 Task: Book a 2-hour jewelry-making and beading workshop to create custom jewelry pieces.
Action: Mouse pressed left at (511, 166)
Screenshot: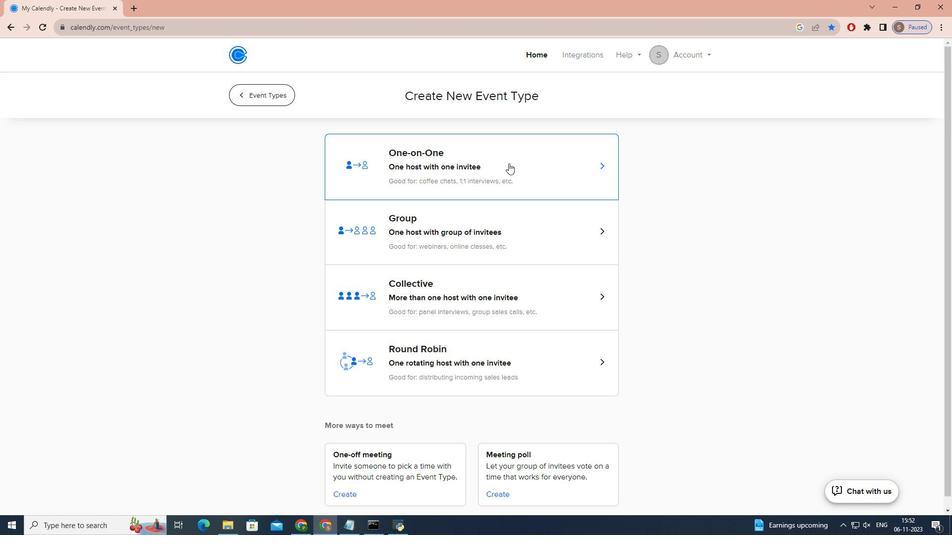 
Action: Key pressed c<Key.caps_lock>USTOM<Key.space><Key.caps_lock>j<Key.caps_lock>EWELRY<Key.space><Key.backspace>-<Key.caps_lock>m<Key.caps_lock>AKING<Key.space>AND<Key.space><Key.caps_lock>b<Key.caps_lock>EADING<Key.space><Key.caps_lock>w<Key.caps_lock>ORKSHOP
Screenshot: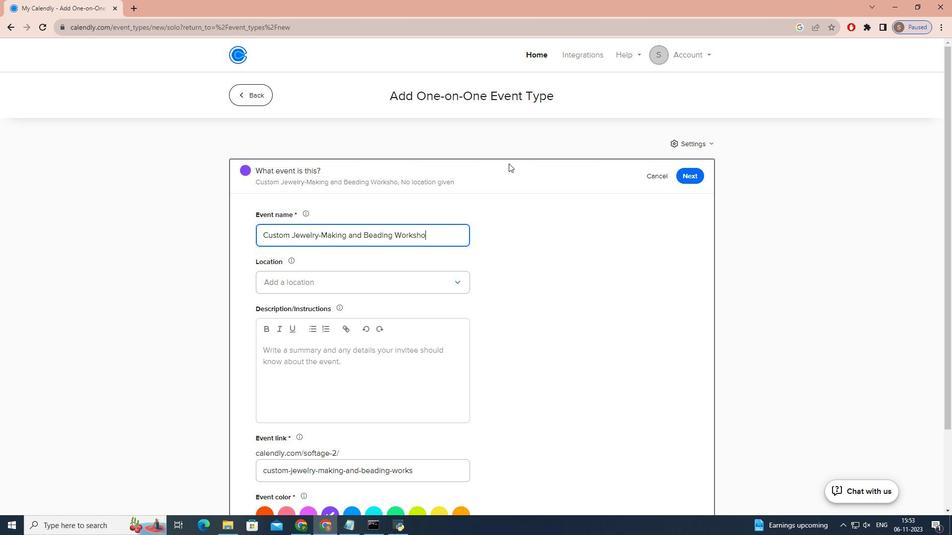 
Action: Mouse moved to (460, 272)
Screenshot: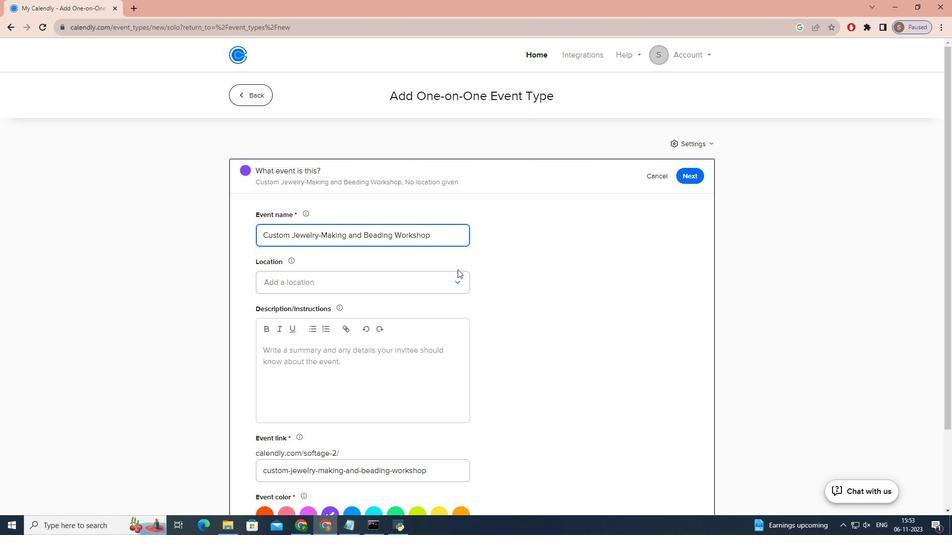 
Action: Mouse pressed left at (460, 272)
Screenshot: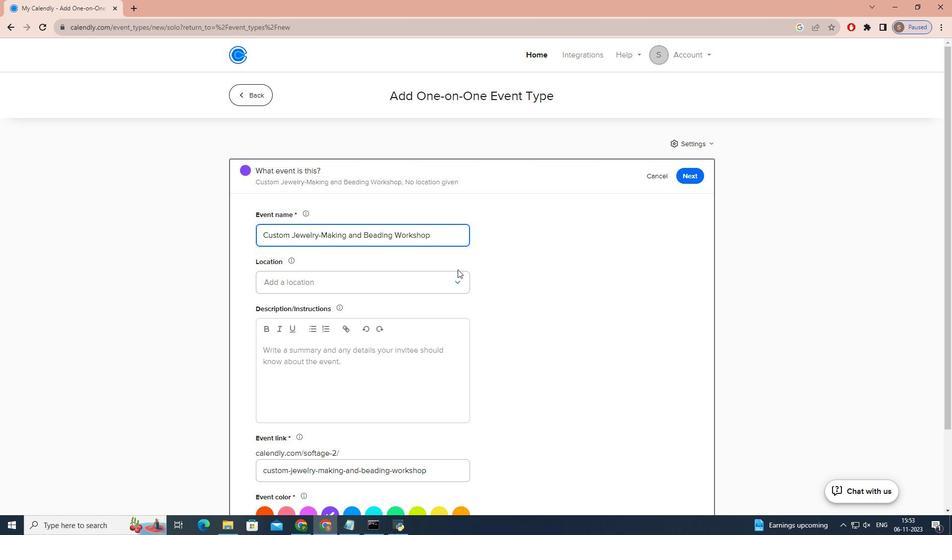 
Action: Mouse moved to (459, 272)
Screenshot: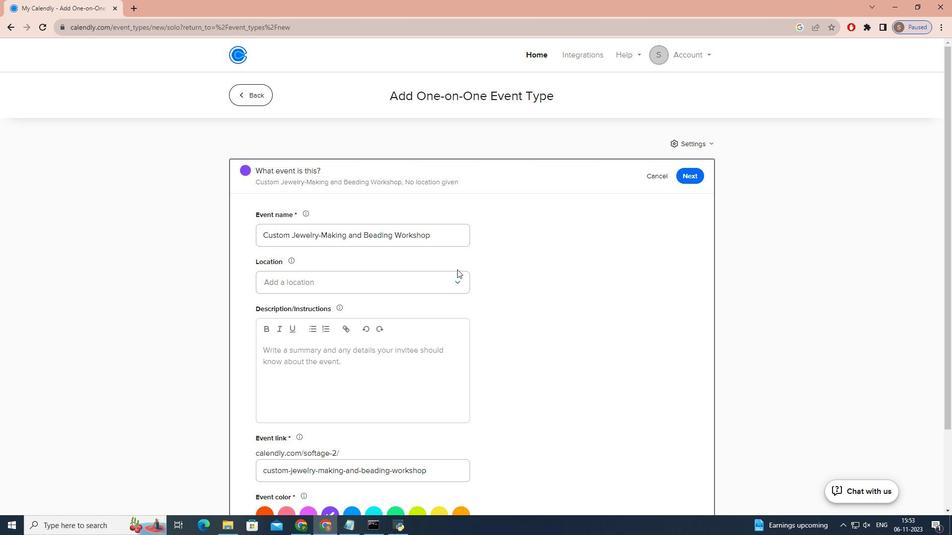 
Action: Mouse pressed left at (459, 272)
Screenshot: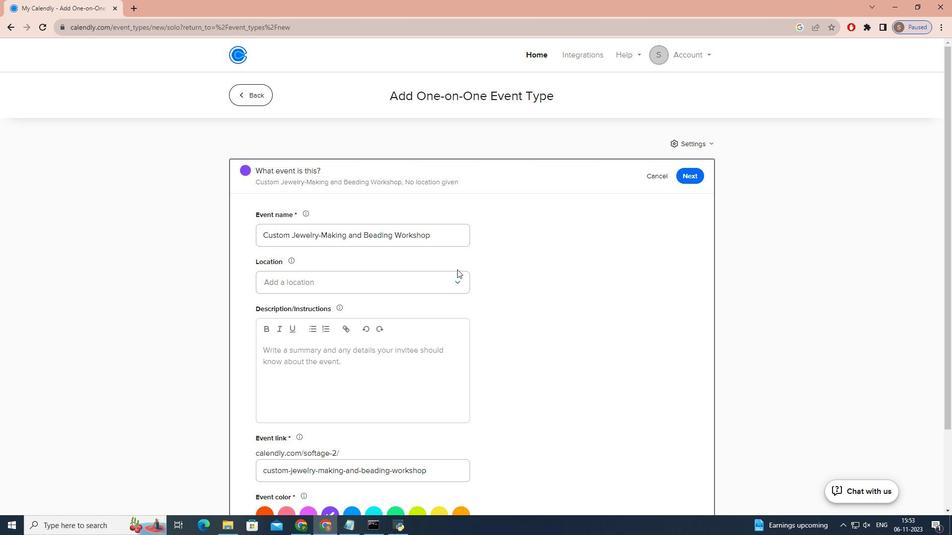 
Action: Mouse moved to (457, 280)
Screenshot: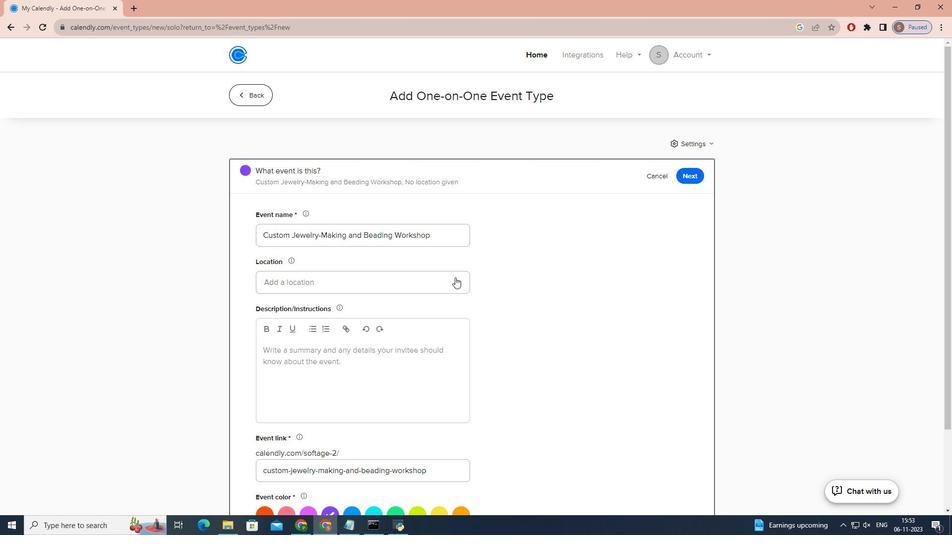 
Action: Mouse pressed left at (457, 280)
Screenshot: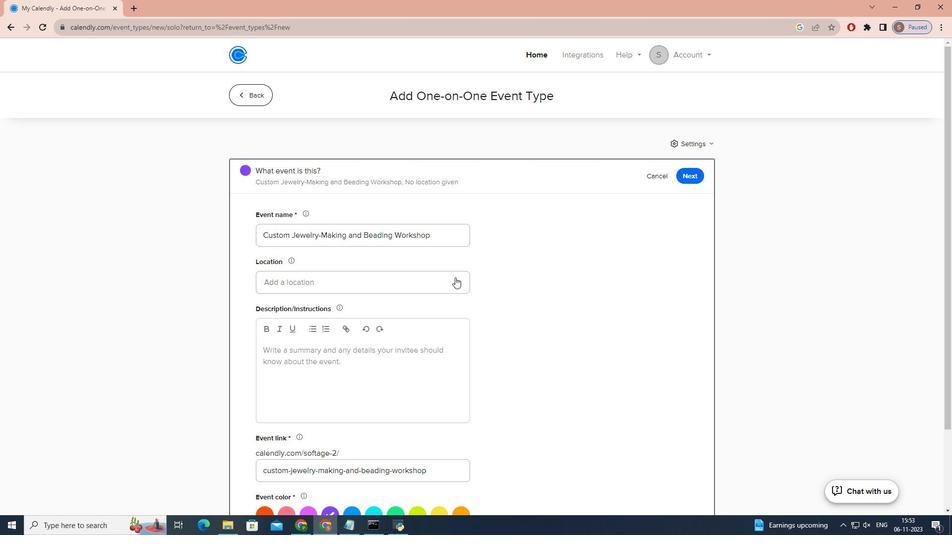 
Action: Mouse moved to (439, 311)
Screenshot: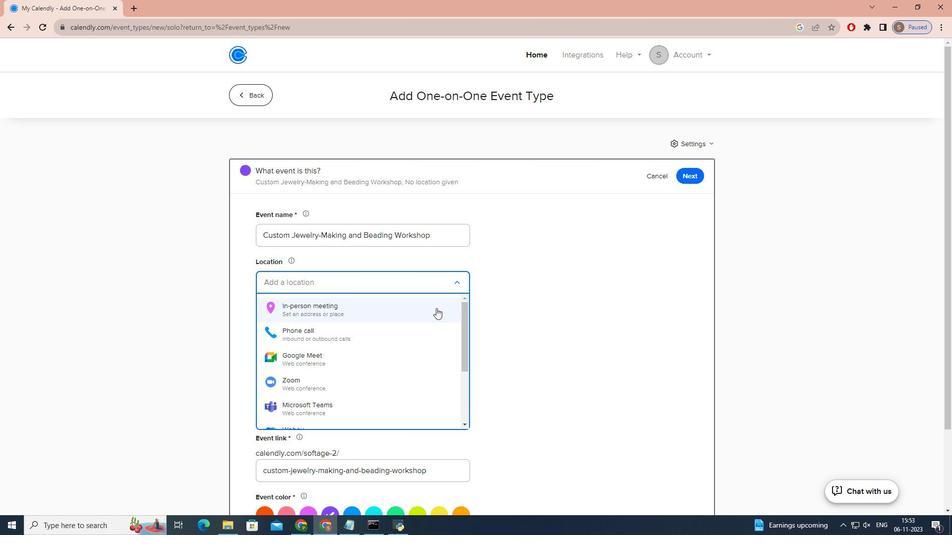 
Action: Mouse pressed left at (439, 311)
Screenshot: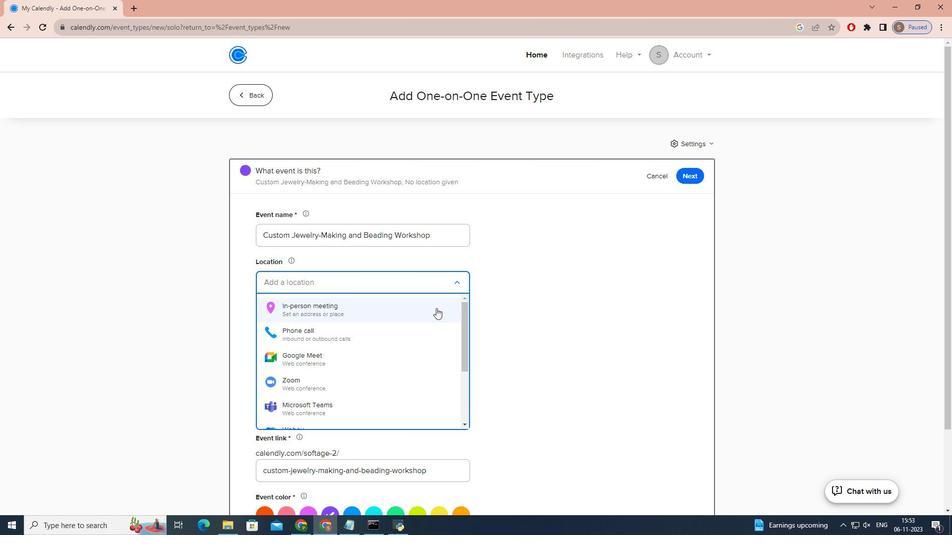 
Action: Mouse moved to (450, 170)
Screenshot: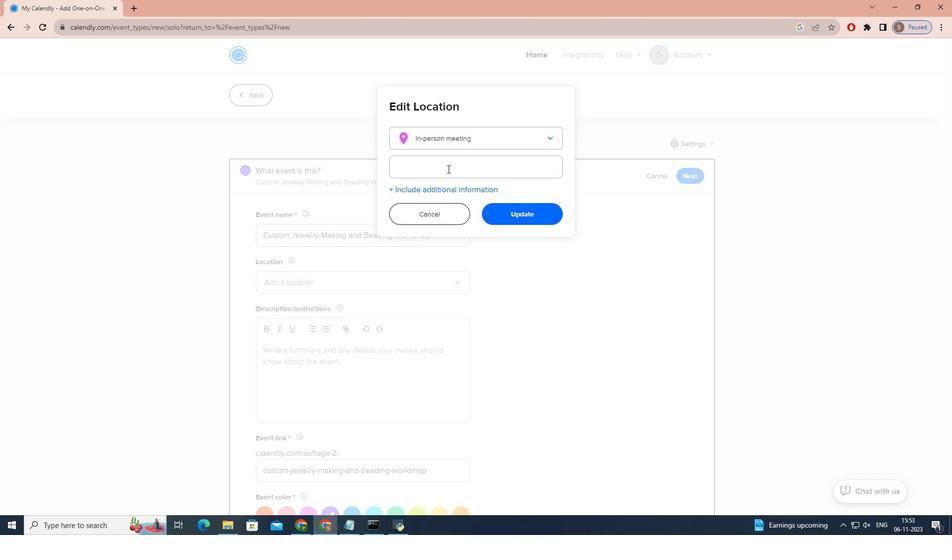 
Action: Mouse pressed left at (450, 170)
Screenshot: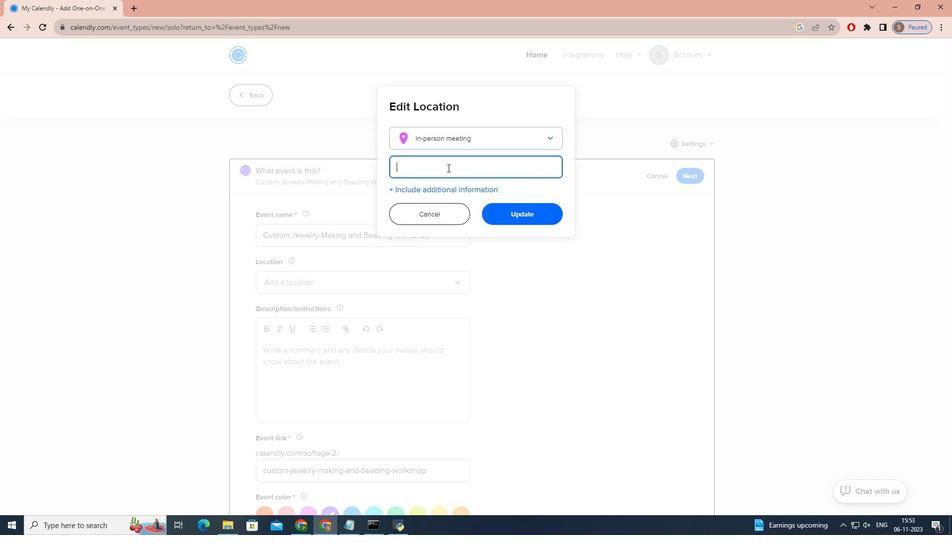 
Action: Key pressed <Key.caps_lock>s<Key.caps_lock>HELBY<Key.space><Key.caps_lock>c<Key.caps_lock>OUNTY<Key.space><Key.caps_lock>a<Key.caps_lock>RTS<Key.space><Key.caps_lock>c<Key.caps_lock>OUNCIL<Key.space><Key.backspace>,<Key.space>105<Key.space><Key.caps_lock>w<Key.caps_lock>EST<Key.space><Key.caps_lock>c<Key.caps_lock>OLLEGE<Key.space><Key.caps_lock>s<Key.caps_lock>T.,<Key.space><Key.caps_lock>c<Key.caps_lock>OLUMBIANA,<Key.space><Key.caps_lock>al<Key.space>35051
Screenshot: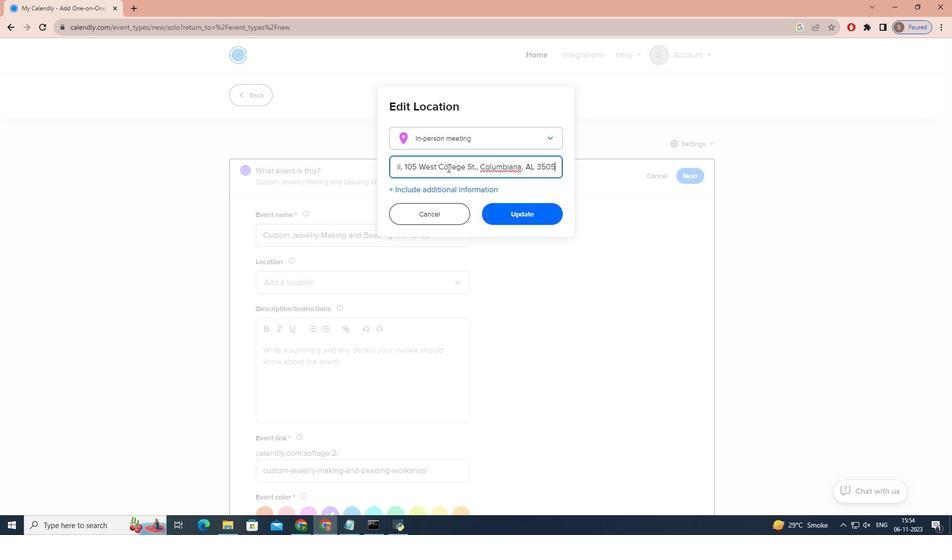 
Action: Mouse moved to (514, 206)
Screenshot: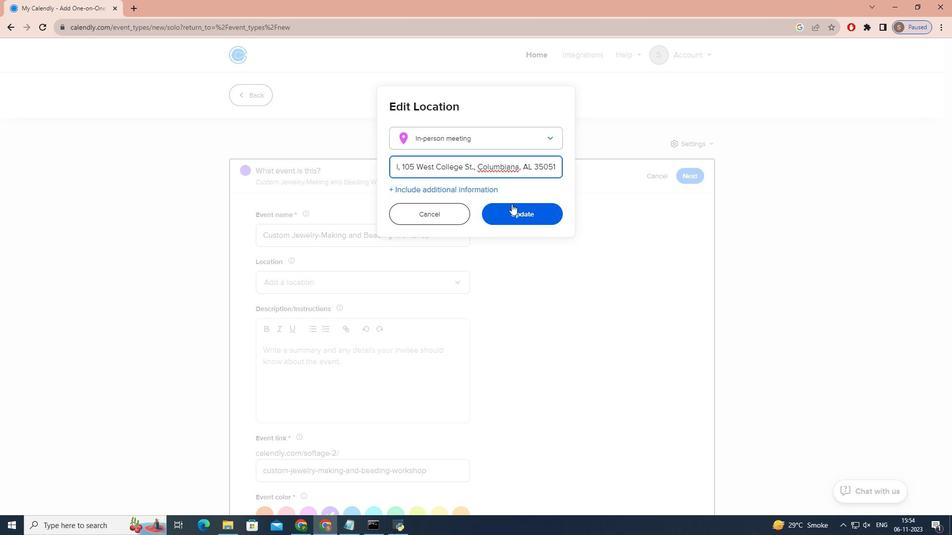 
Action: Mouse pressed left at (514, 206)
Screenshot: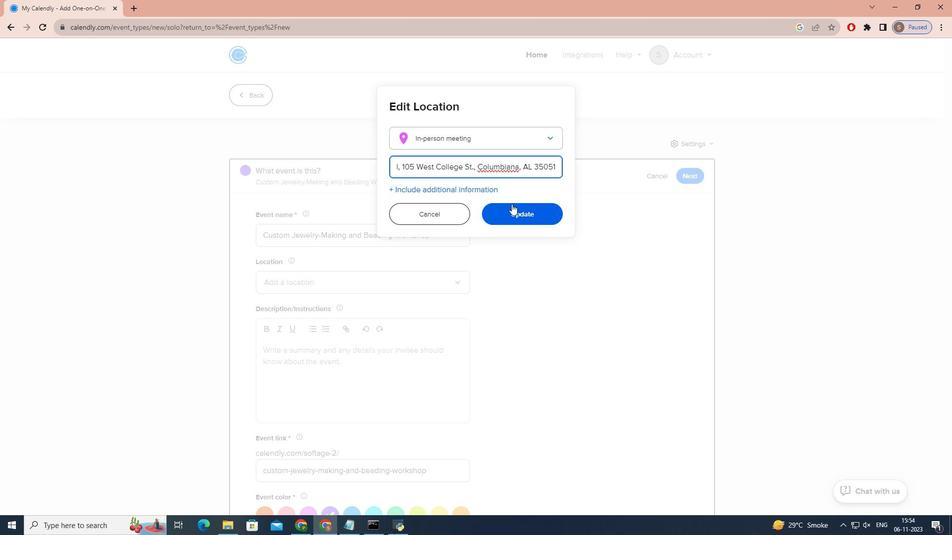 
Action: Mouse moved to (404, 365)
Screenshot: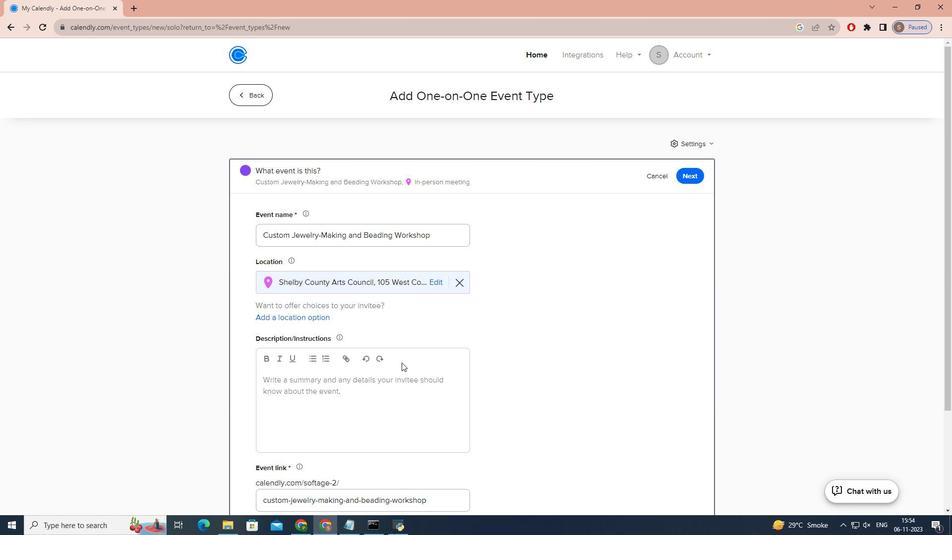 
Action: Mouse pressed left at (404, 365)
Screenshot: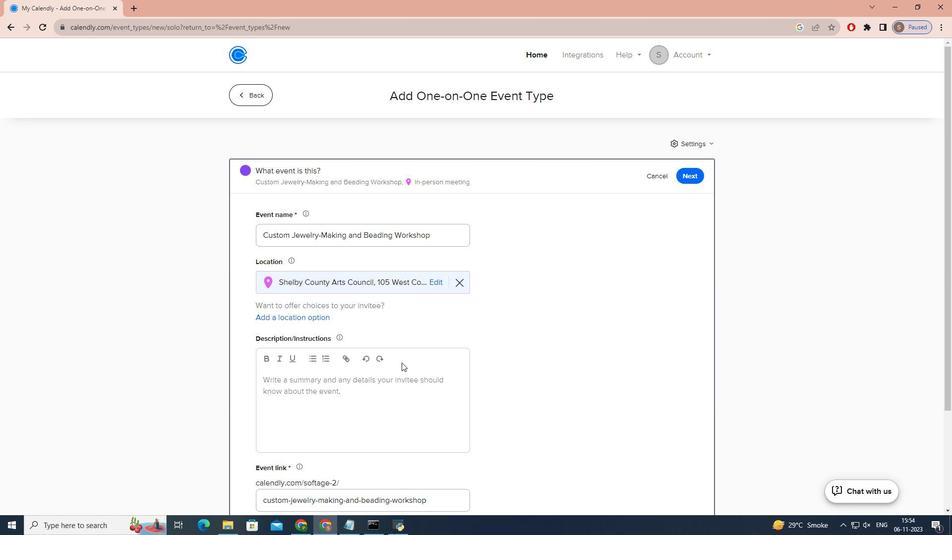 
Action: Mouse moved to (395, 380)
Screenshot: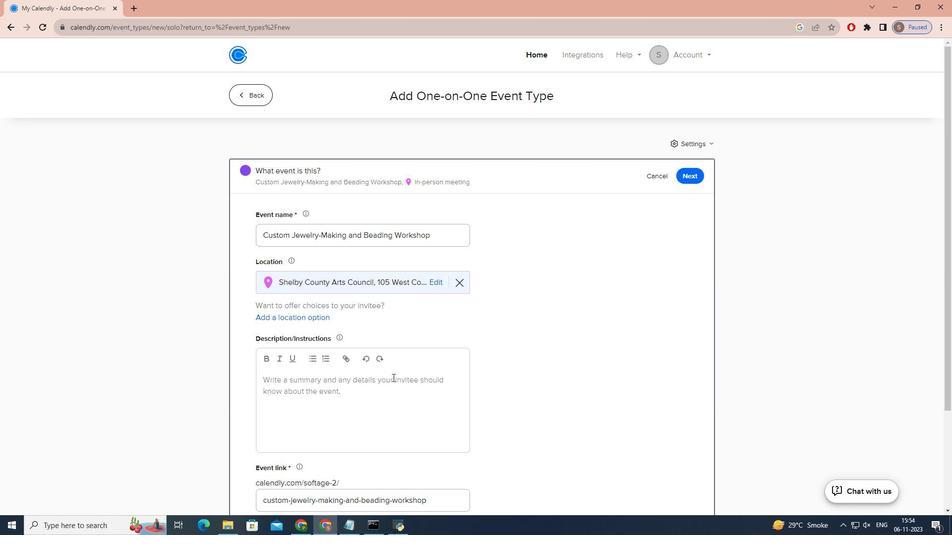 
Action: Mouse pressed left at (395, 380)
Screenshot: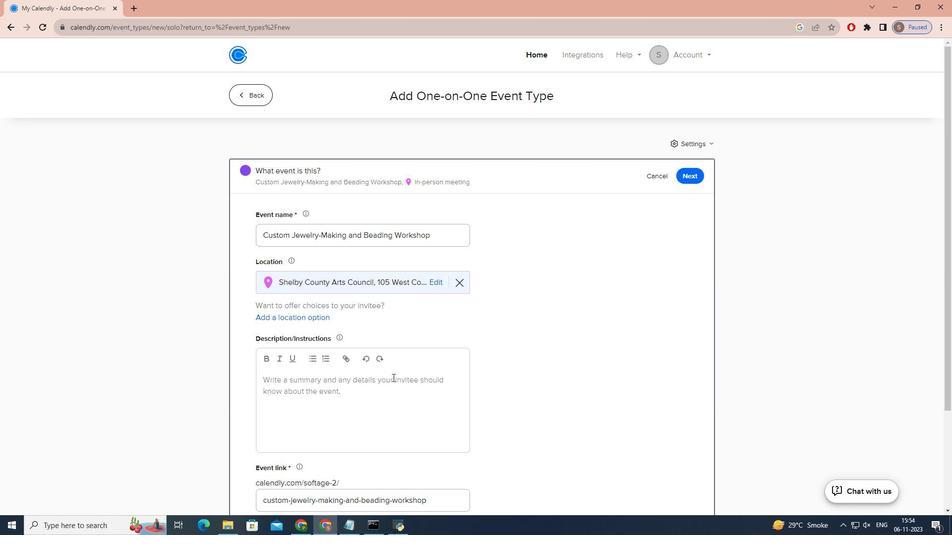 
Action: Key pressed j<Key.caps_lock>OIN<Key.space>OUR<Key.space>EXCITING<Key.space>JEWELRY-MAKING<Key.space>AND<Key.space>BEADING<Key.space>WORKSHOP<Key.space>TO<Key.space>UNLEASH<Key.space>YOUR<Key.space>CREATIVITY<Key.space>AND<Key.space>DESIGN<Key.space>YOUR<Key.space>OWN<Key.space>CUSTOM<Key.space>JEWELRY<Key.space>PIECES<Key.shift>!<Key.space><Key.caps_lock>w<Key.caps_lock>HETHER<Key.space>YOU'RE<Key.space>A<Key.space>BEGINNER<Key.space>OR<Key.space>A<Key.space>SEASONED<Key.space>JEWELRY<Key.space>ENTHUSIAST,<Key.space>THIS<Key.space>HANDS-ON<Key.space>EXPERIENCE<Key.space>IS<Key.space>PERFECT<Key.space>FOR<Key.space>ALL<Key.space>SKILL<Key.space>LEVELS.<Key.space><Key.caps_lock>o<Key.caps_lock>UR<Key.space>EXPERT<Key.space>INSTRUCTORS<Key.space>WILL<Key.space>GUIDE<Key.space>YOU<Key.space>THROUGH<Key.space>THE<Key.space>PROCESS,<Key.space>PROVIDING<Key.space>ALL<Key.space>THE<Key.space>NECESSARY<Key.space>MATERIALS<Key.space>AND<Key.space>TOOLD.<Key.space>Y<Key.backspace><Key.backspace><Key.backspace><Key.backspace>S.<Key.space><Key.caps_lock>y<Key.caps_lock>OU'LL<Key.space>LEAVE<Key.space>WITH<Key.space>BEAUTIFUL,<Key.space>ONE-OF-A-KIND<Key.space>JEWELRY<Key.space>TO<Key.space>WEAR<Key.space>OR<Key.space>GIFT.<Key.space>
Screenshot: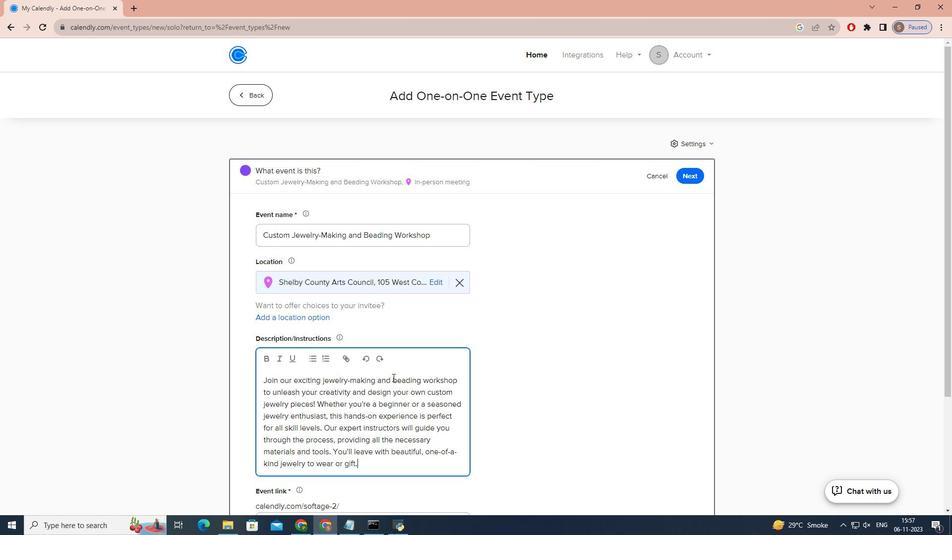 
Action: Mouse scrolled (395, 380) with delta (0, 0)
Screenshot: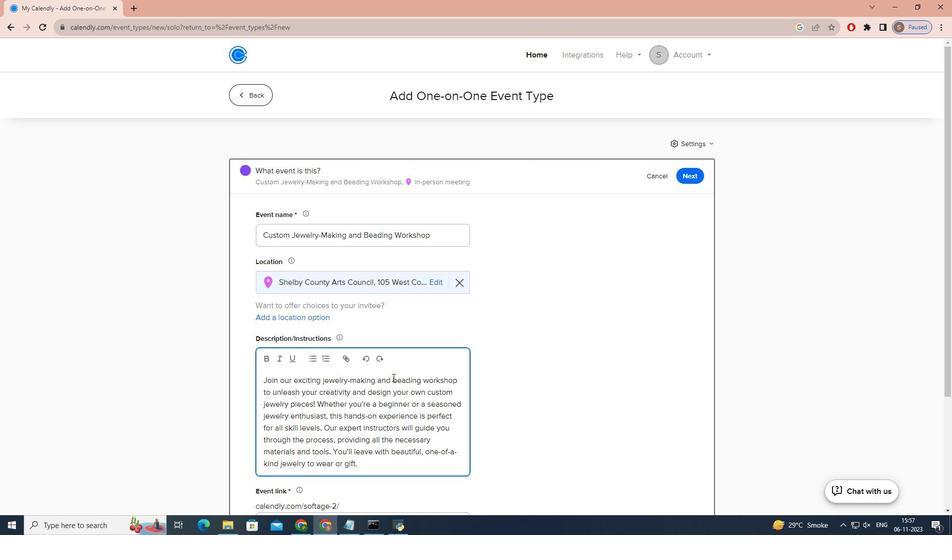 
Action: Mouse scrolled (395, 380) with delta (0, 0)
Screenshot: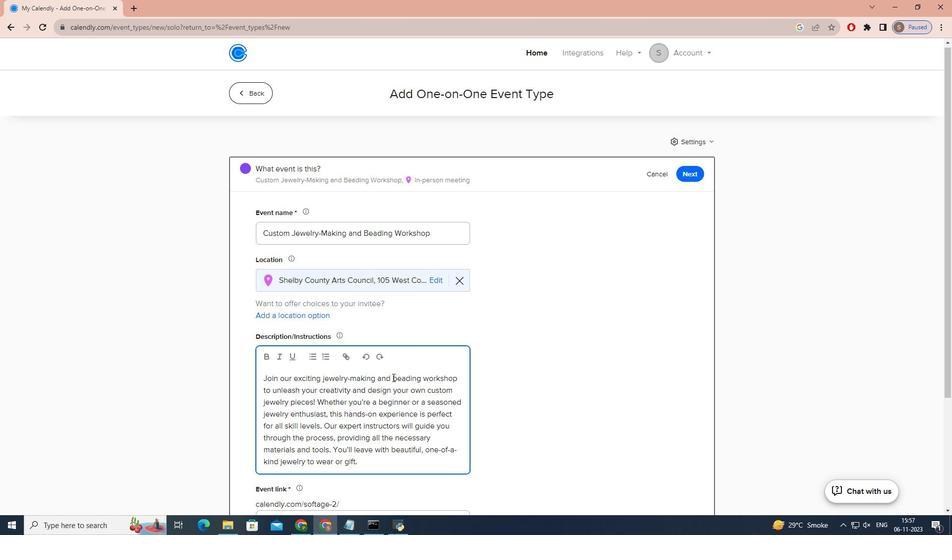 
Action: Mouse scrolled (395, 380) with delta (0, 0)
Screenshot: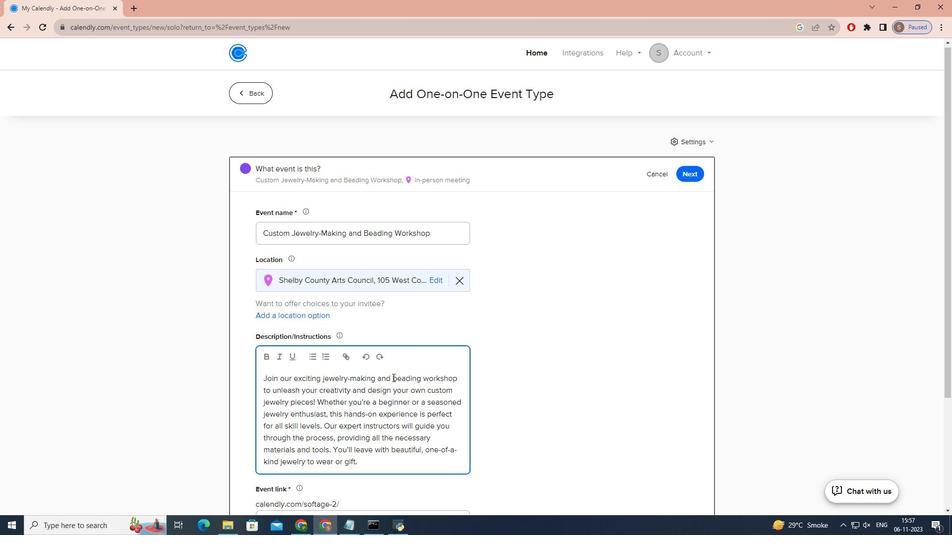 
Action: Mouse scrolled (395, 380) with delta (0, 0)
Screenshot: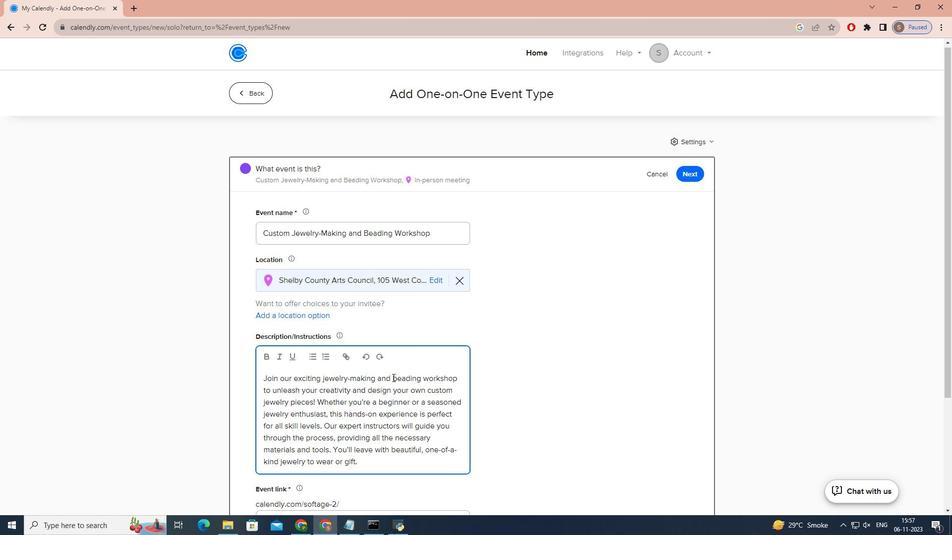 
Action: Mouse scrolled (395, 380) with delta (0, 0)
Screenshot: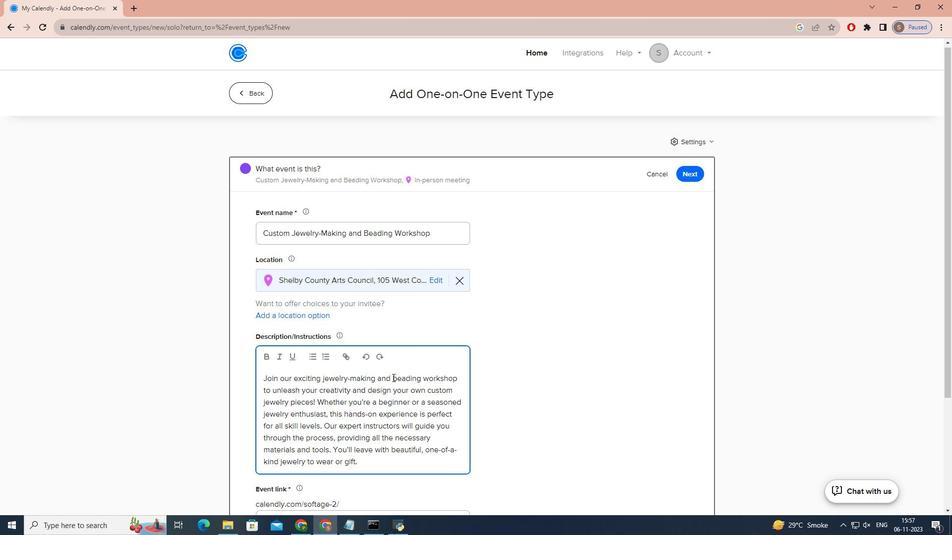 
Action: Mouse moved to (385, 424)
Screenshot: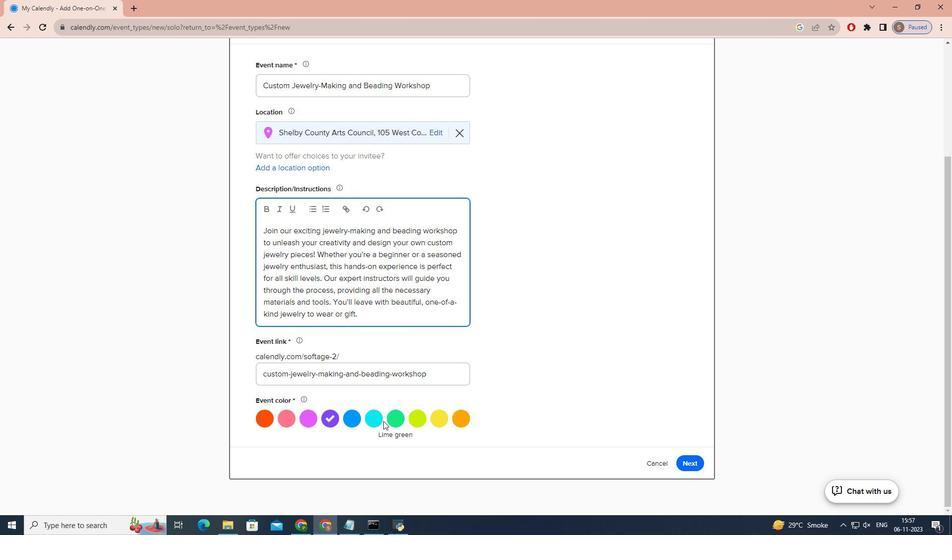 
Action: Mouse pressed left at (385, 424)
Screenshot: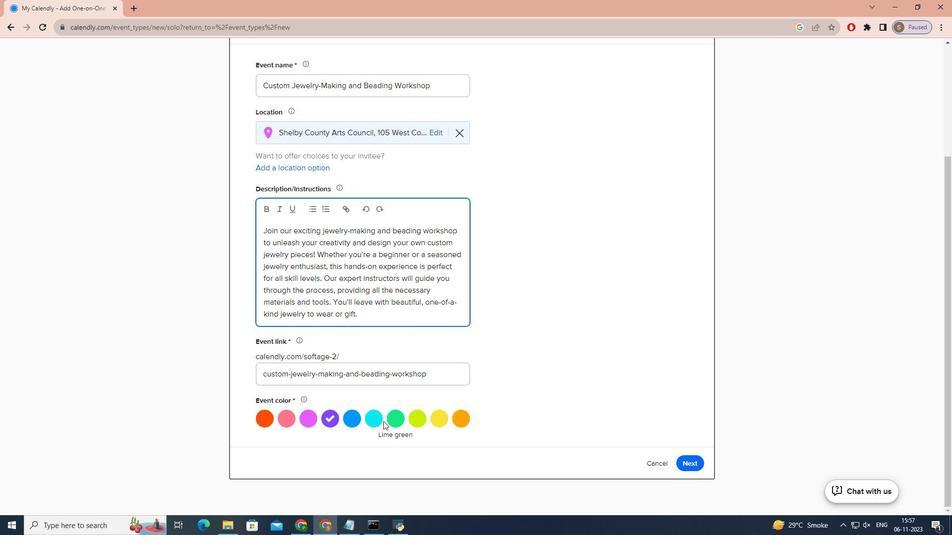 
Action: Mouse moved to (380, 423)
Screenshot: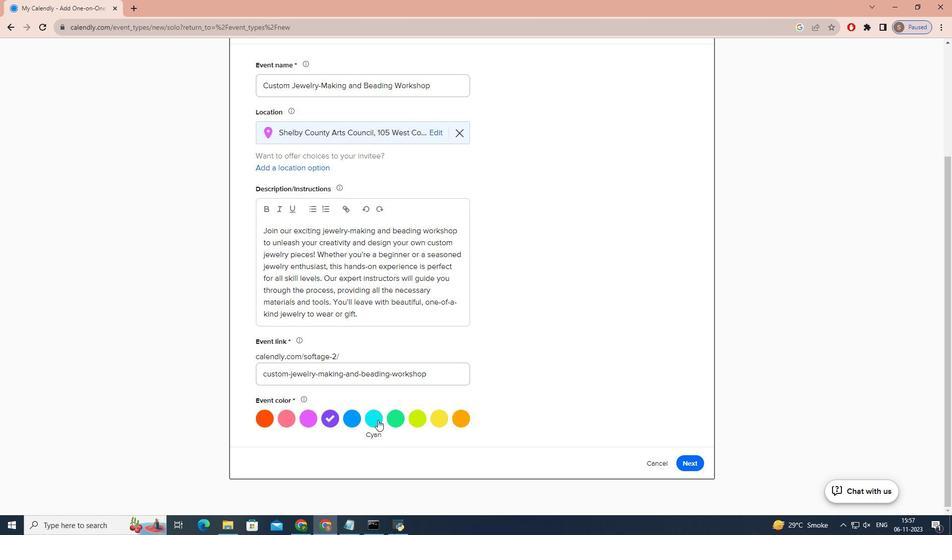 
Action: Mouse pressed left at (380, 423)
Screenshot: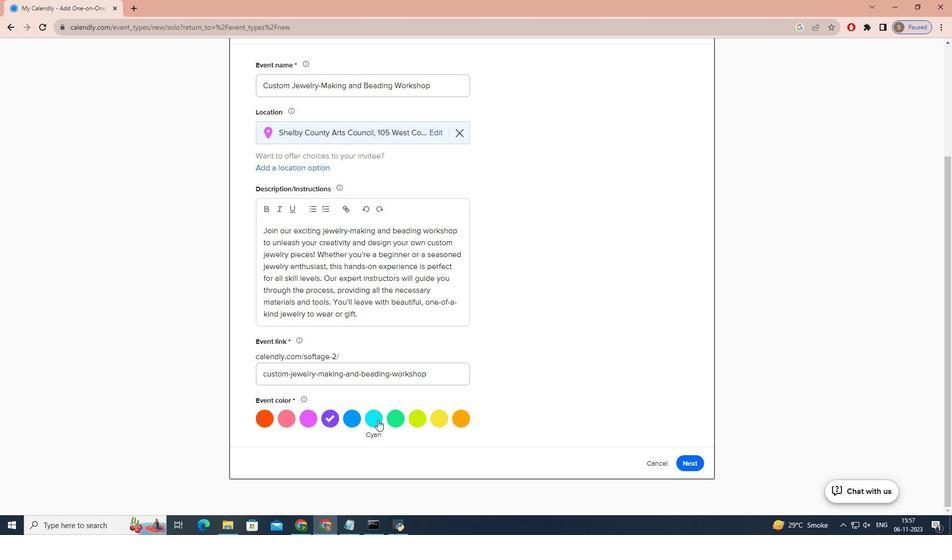 
Action: Mouse moved to (694, 466)
Screenshot: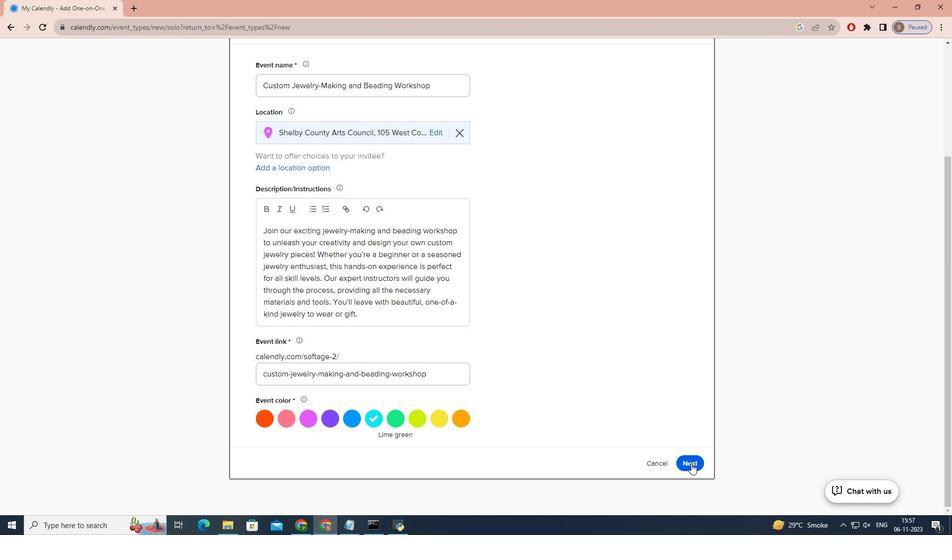 
Action: Mouse pressed left at (694, 466)
Screenshot: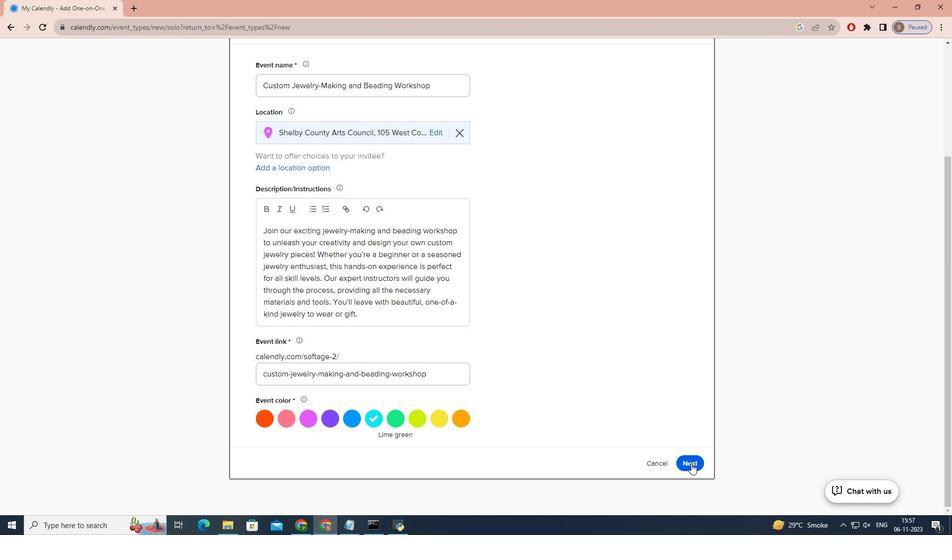 
Action: Mouse moved to (391, 276)
Screenshot: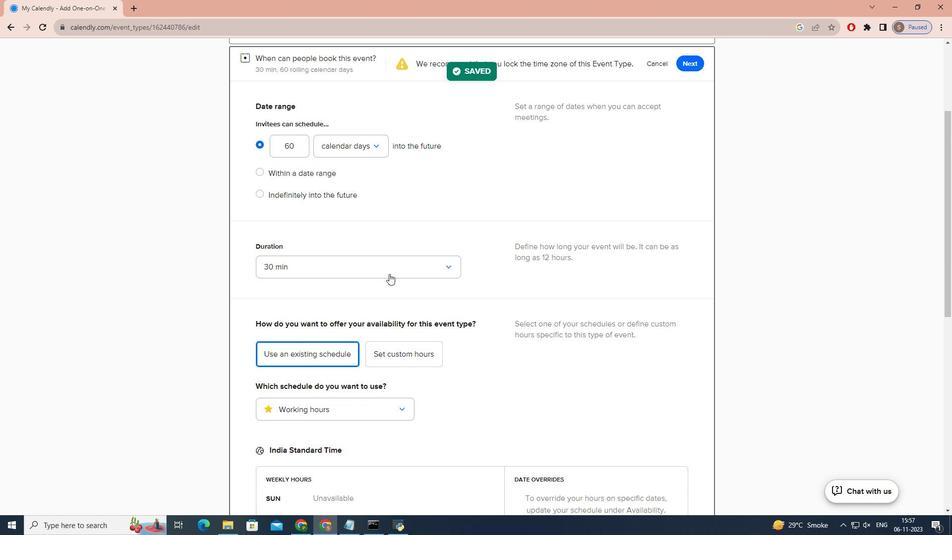 
Action: Mouse pressed left at (391, 276)
Screenshot: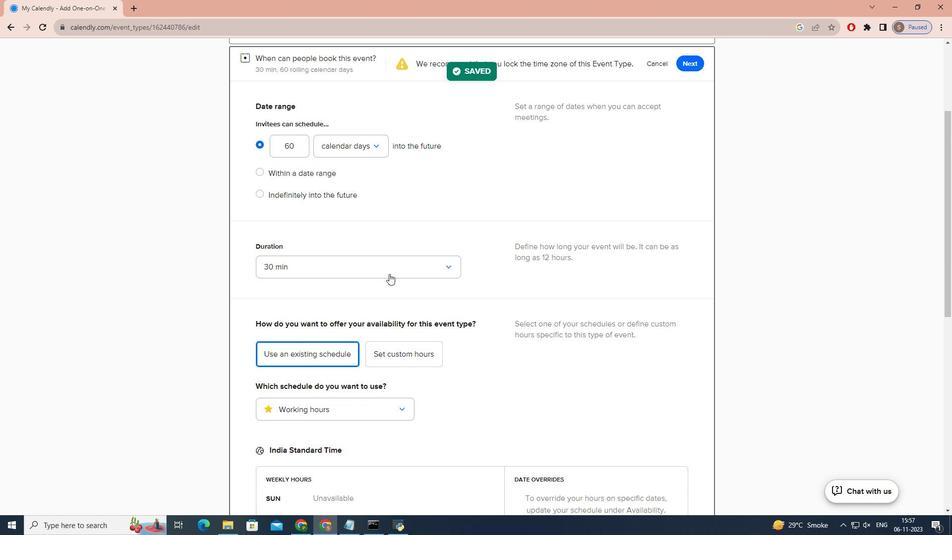 
Action: Mouse moved to (351, 374)
Screenshot: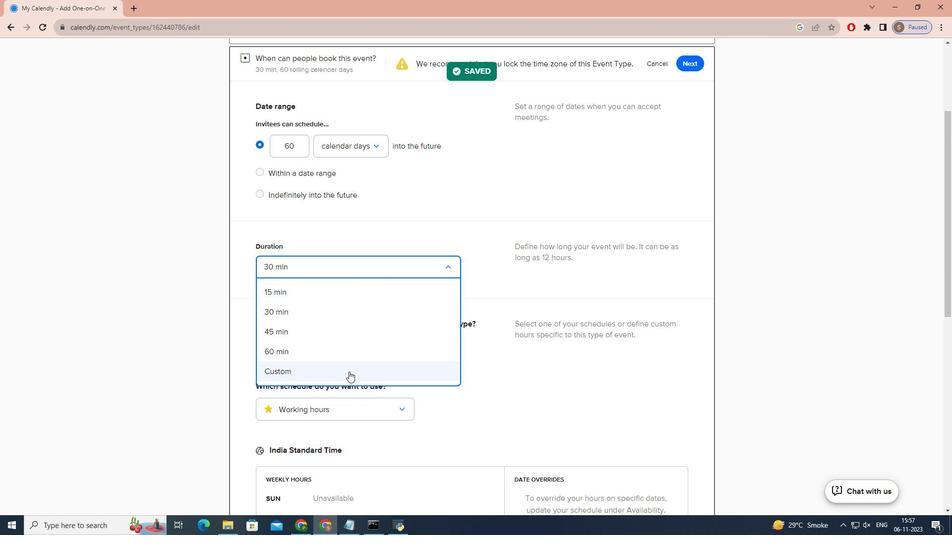 
Action: Mouse pressed left at (351, 374)
Screenshot: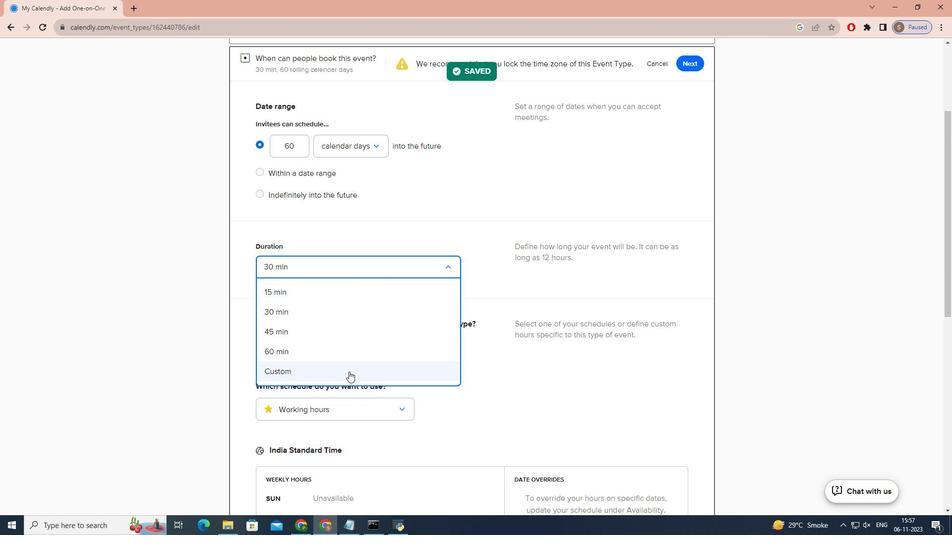 
Action: Mouse moved to (327, 294)
Screenshot: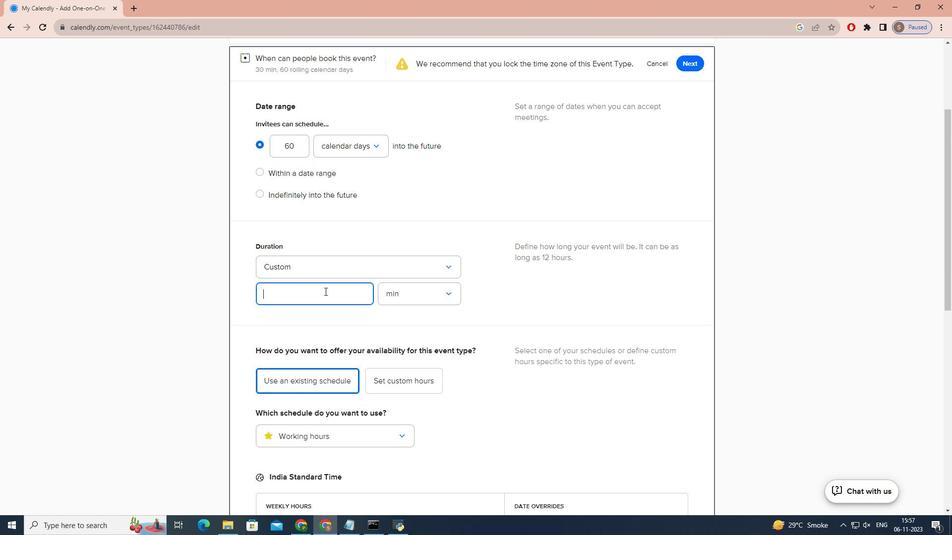 
Action: Key pressed 3<Key.backspace>2
Screenshot: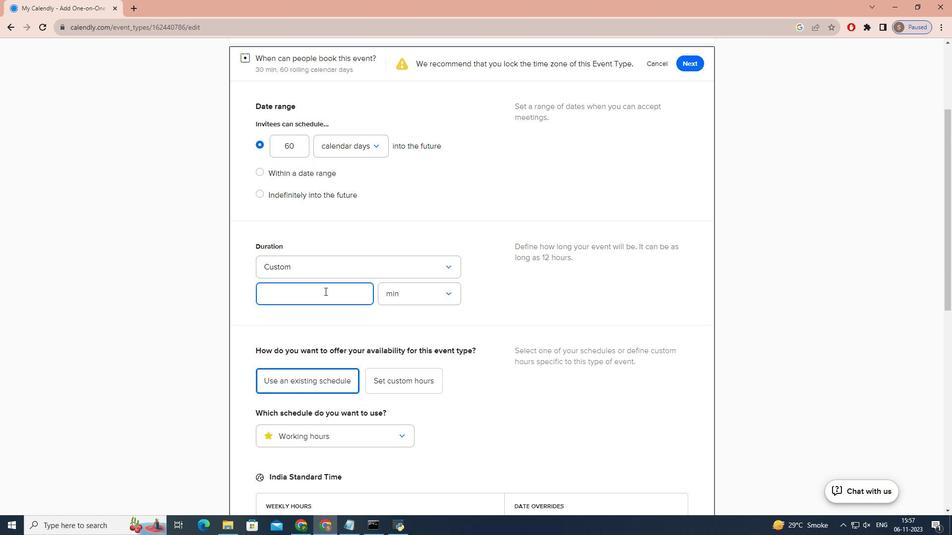 
Action: Mouse moved to (403, 303)
Screenshot: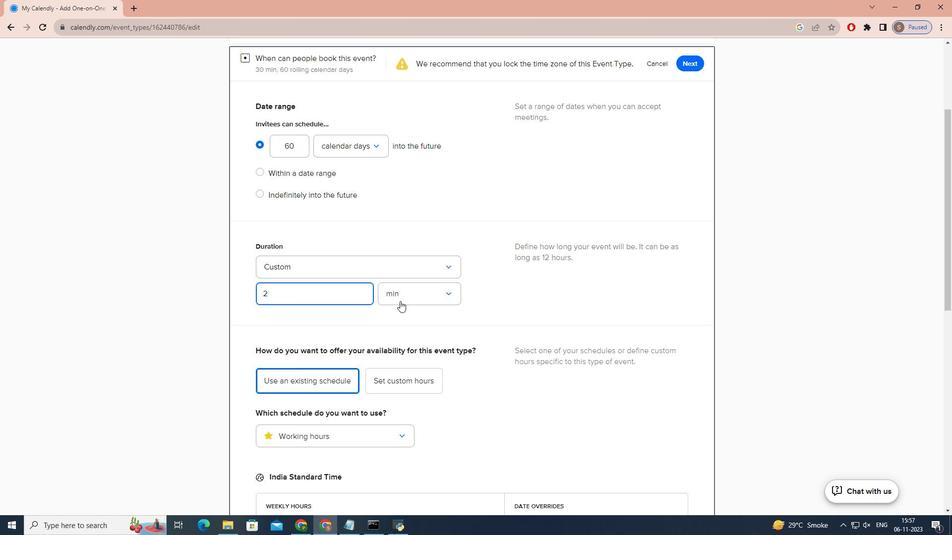 
Action: Mouse pressed left at (403, 303)
Screenshot: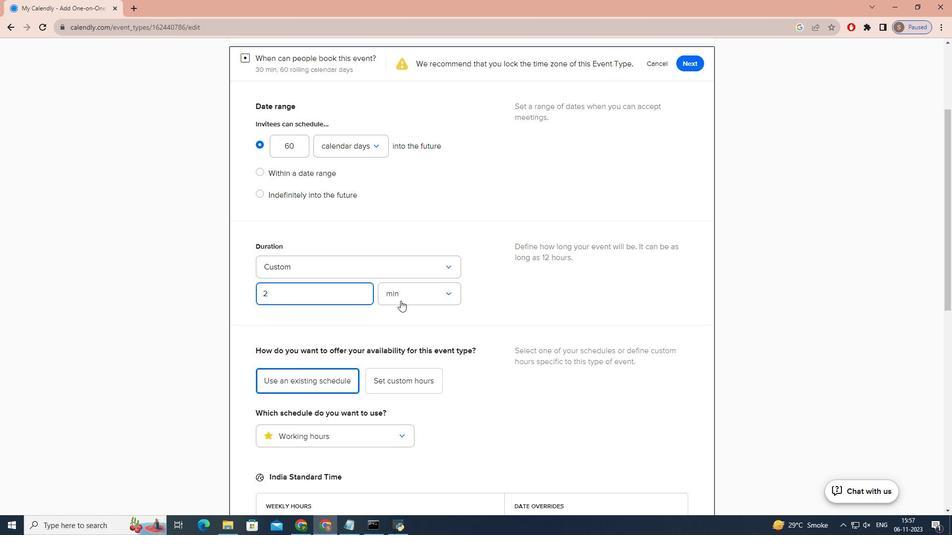 
Action: Mouse moved to (405, 344)
Screenshot: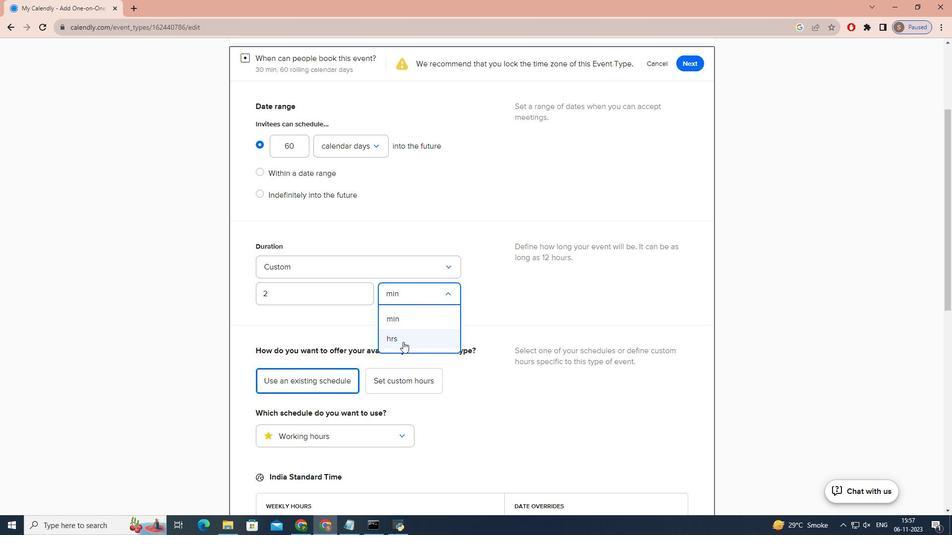 
Action: Mouse pressed left at (405, 344)
Screenshot: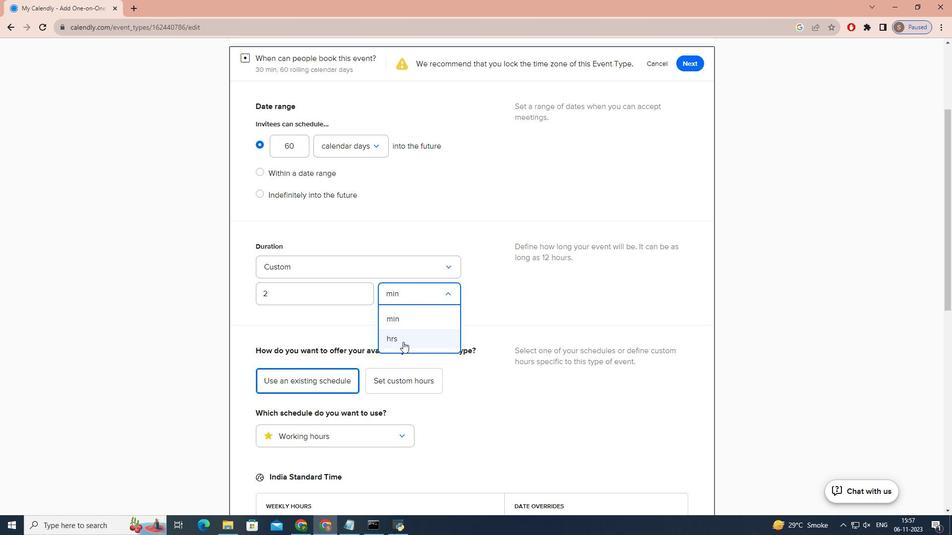 
Action: Mouse moved to (535, 261)
Screenshot: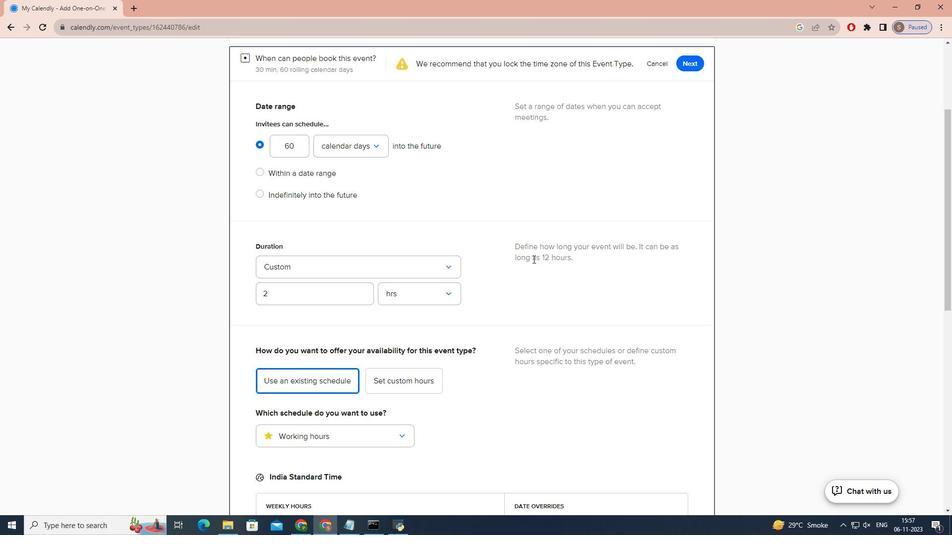 
Action: Mouse scrolled (535, 262) with delta (0, 0)
Screenshot: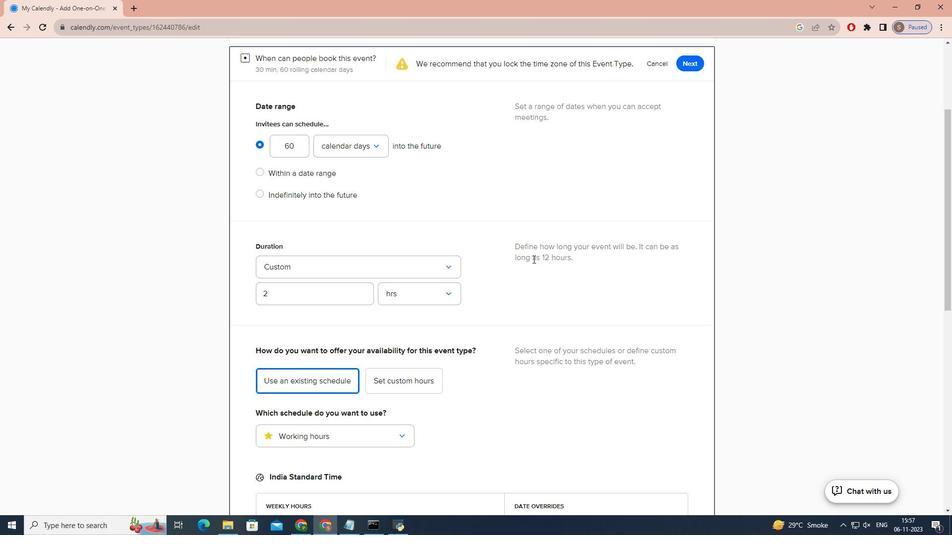 
Action: Mouse scrolled (535, 262) with delta (0, 0)
Screenshot: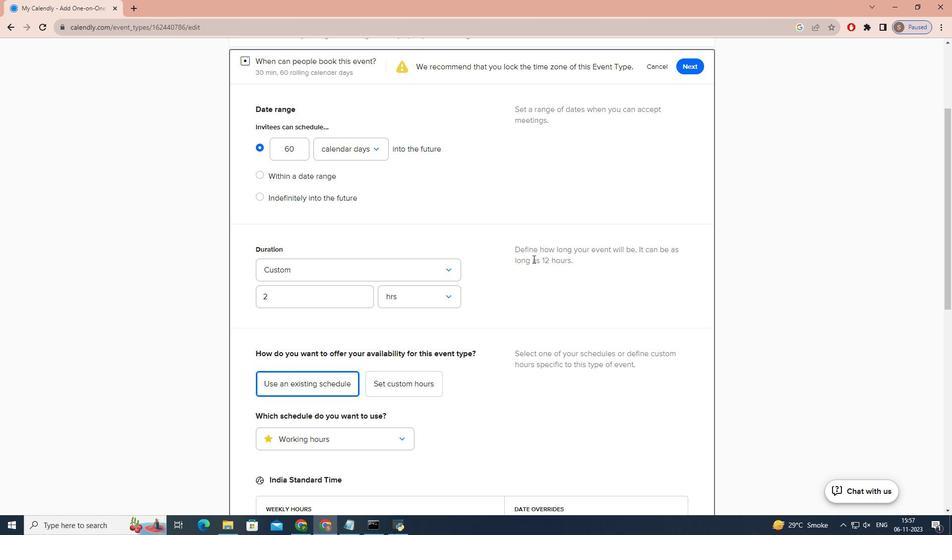 
Action: Mouse scrolled (535, 262) with delta (0, 0)
Screenshot: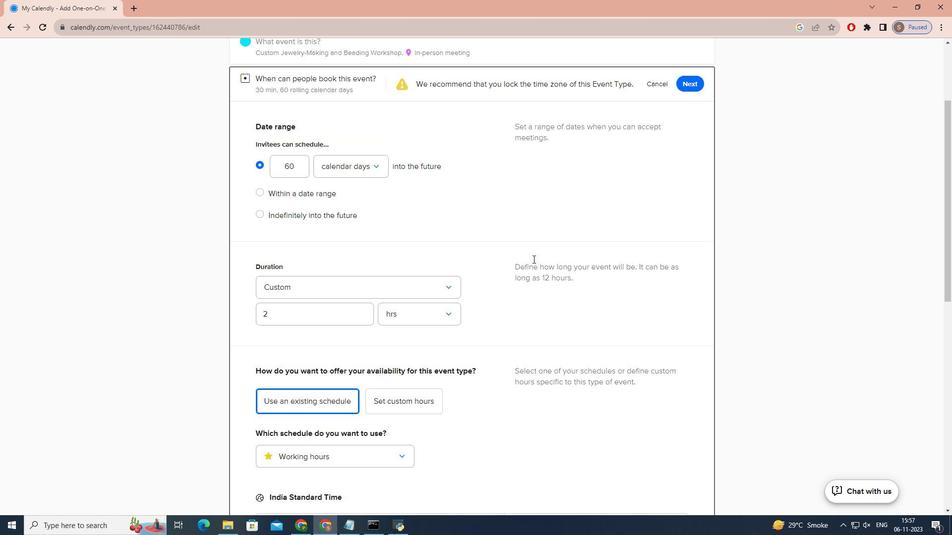
Action: Mouse scrolled (535, 262) with delta (0, 0)
Screenshot: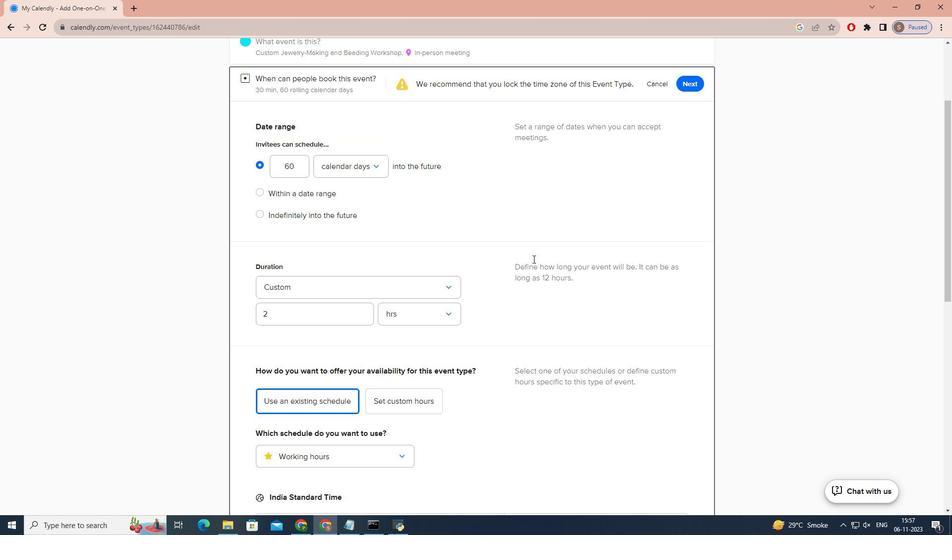 
Action: Mouse moved to (692, 211)
Screenshot: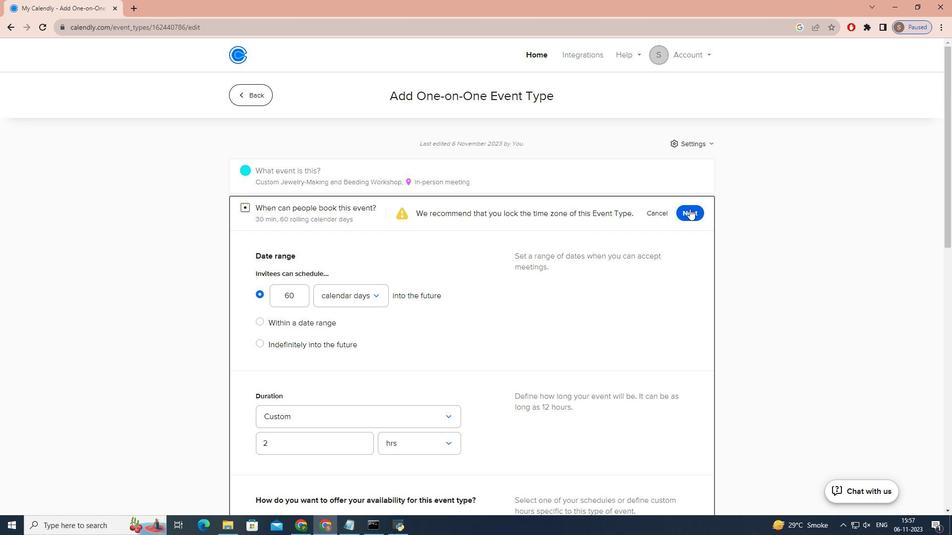 
Action: Mouse pressed left at (692, 211)
Screenshot: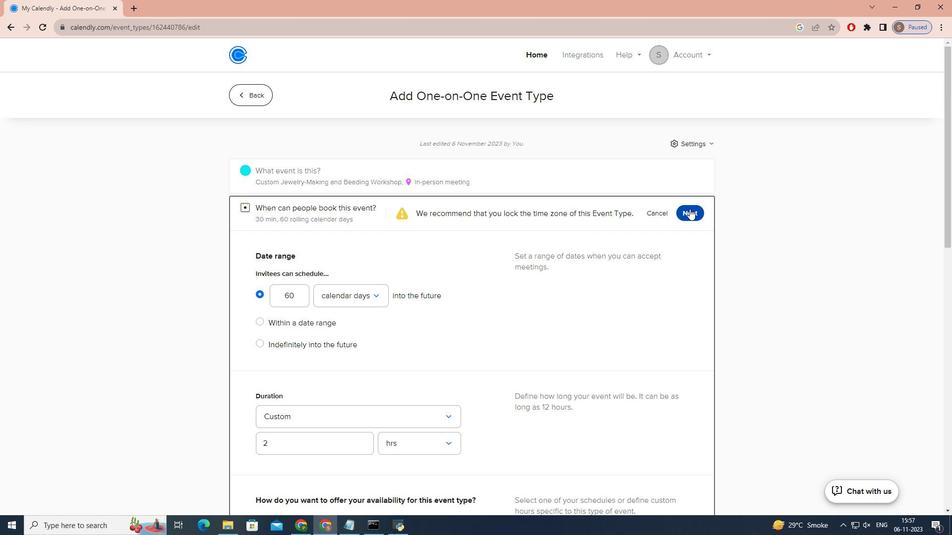 
